 Task: Choose the host language as English.
Action: Mouse pressed left at (824, 114)
Screenshot: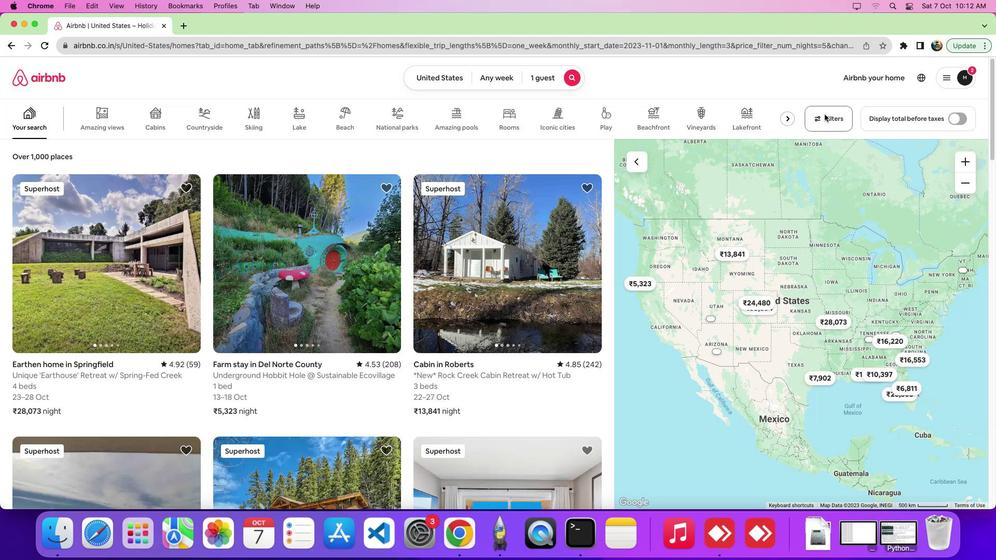 
Action: Mouse pressed left at (824, 114)
Screenshot: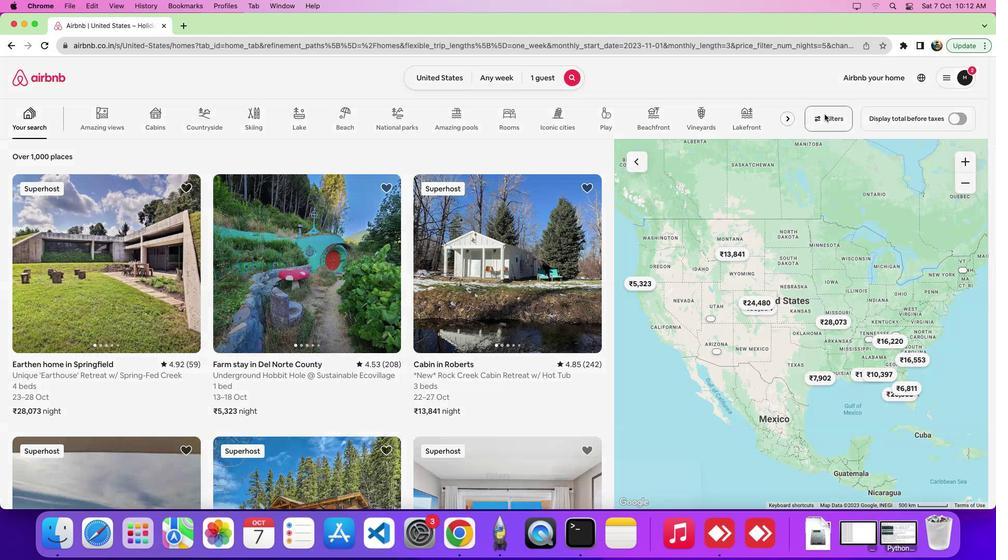 
Action: Mouse moved to (598, 188)
Screenshot: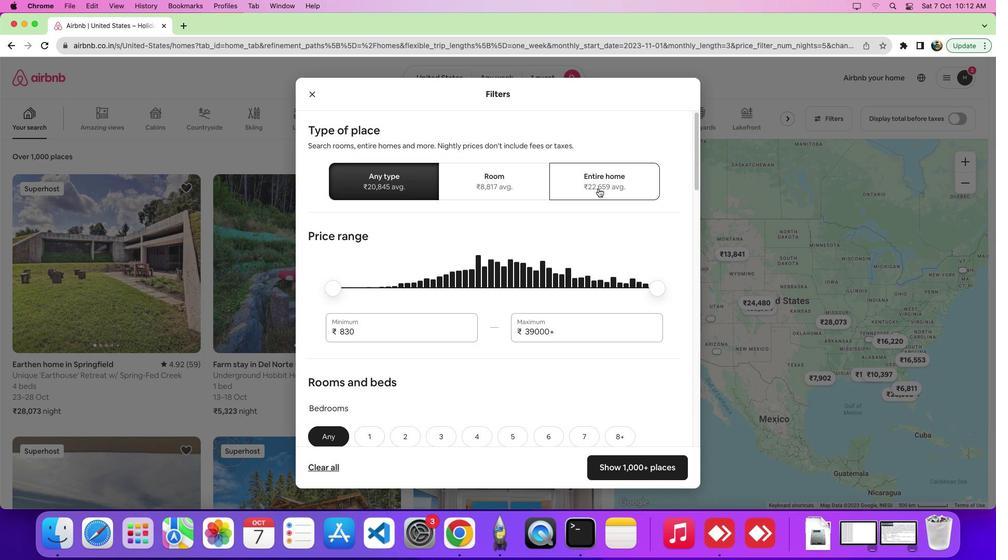 
Action: Mouse pressed left at (598, 188)
Screenshot: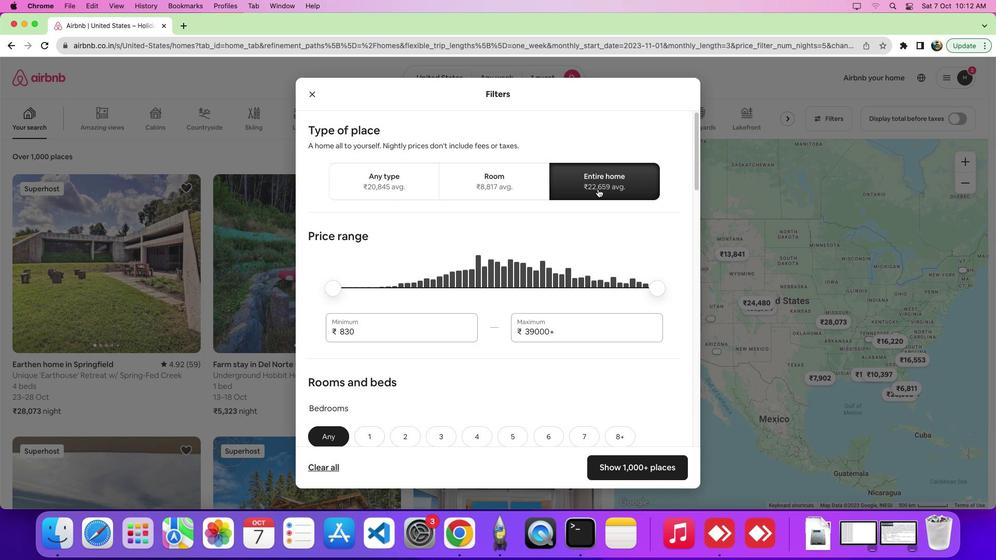 
Action: Mouse moved to (522, 310)
Screenshot: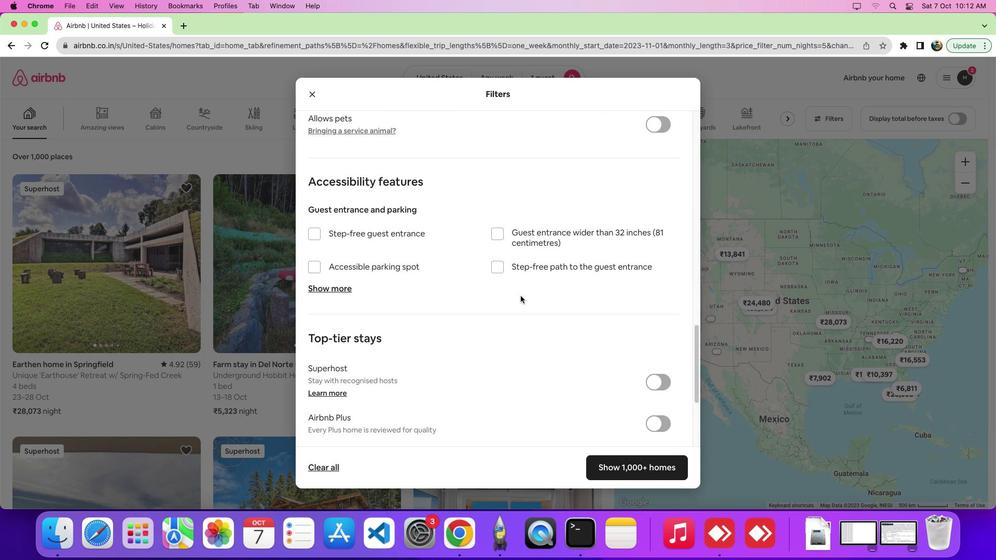 
Action: Mouse scrolled (522, 310) with delta (0, 0)
Screenshot: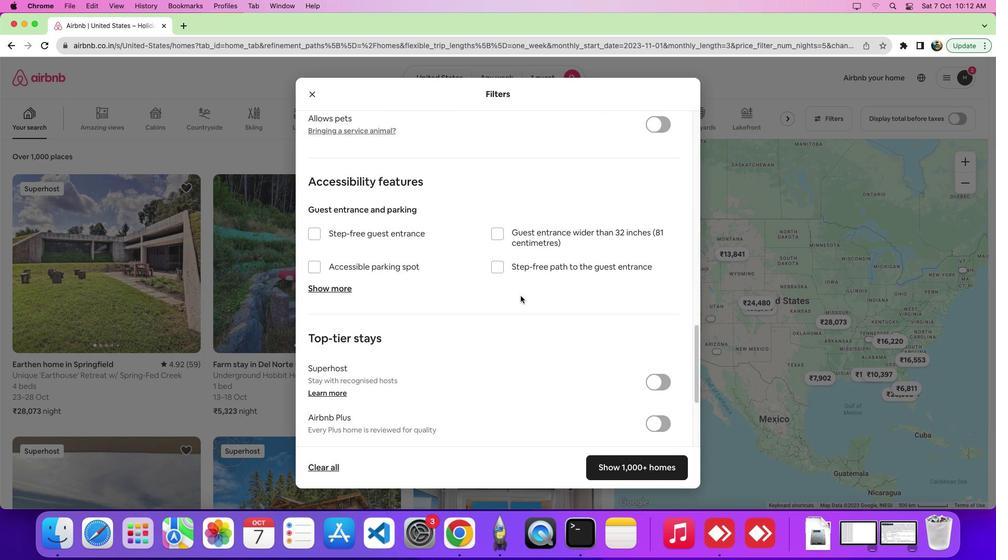 
Action: Mouse scrolled (522, 310) with delta (0, -1)
Screenshot: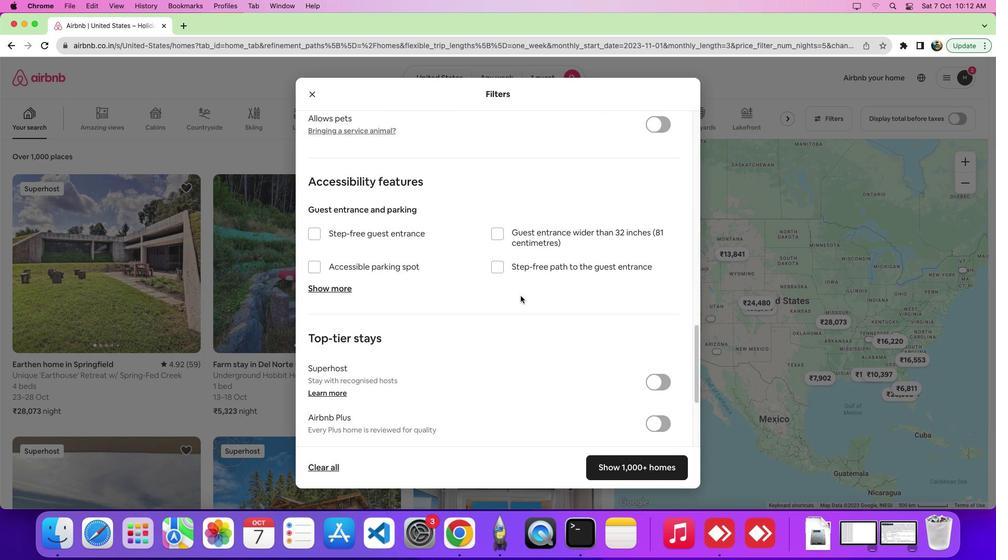 
Action: Mouse scrolled (522, 310) with delta (0, -5)
Screenshot: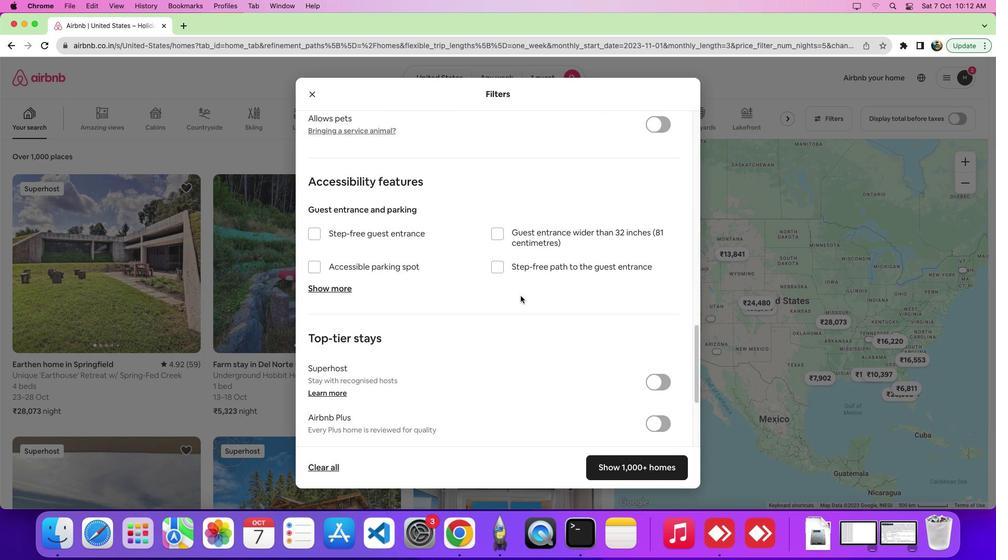 
Action: Mouse scrolled (522, 310) with delta (0, -7)
Screenshot: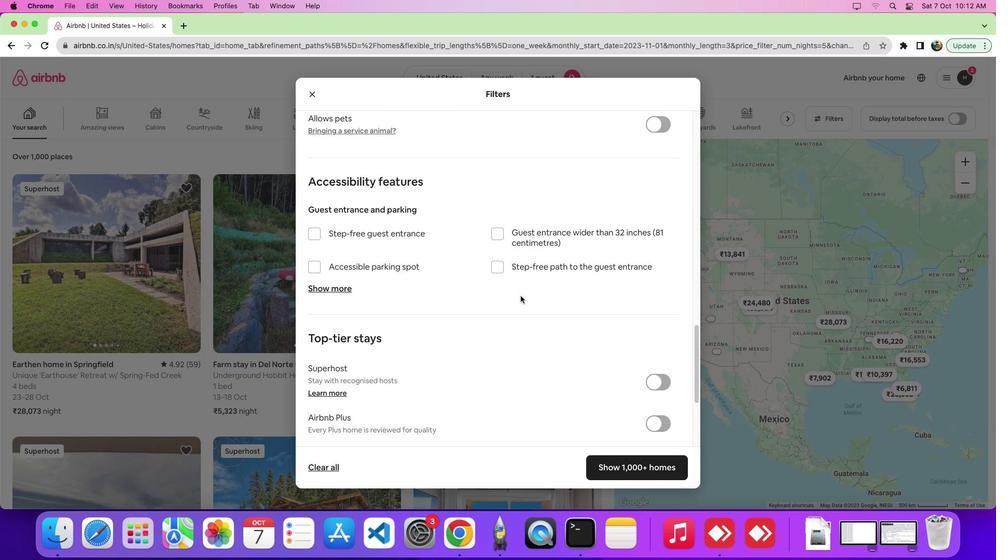 
Action: Mouse moved to (522, 308)
Screenshot: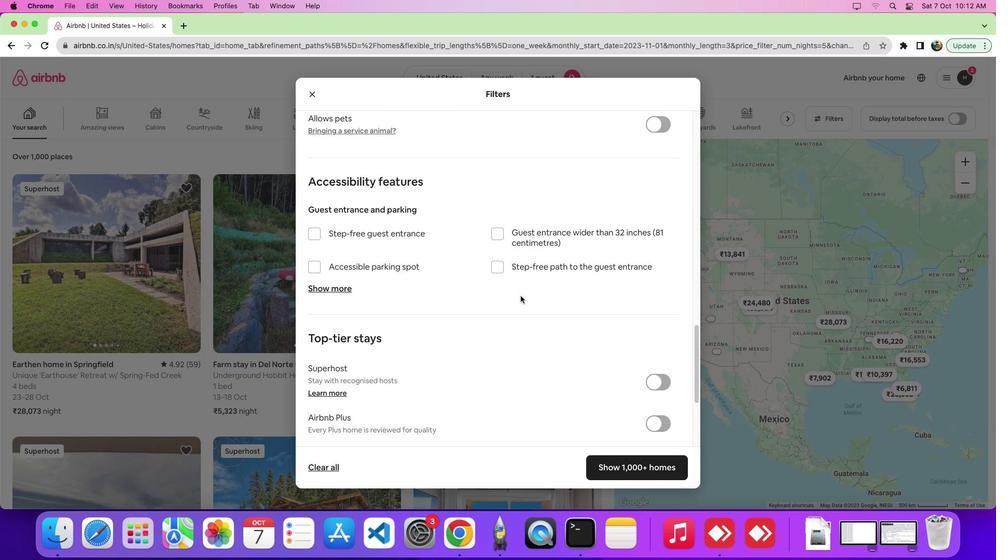 
Action: Mouse scrolled (522, 308) with delta (0, -7)
Screenshot: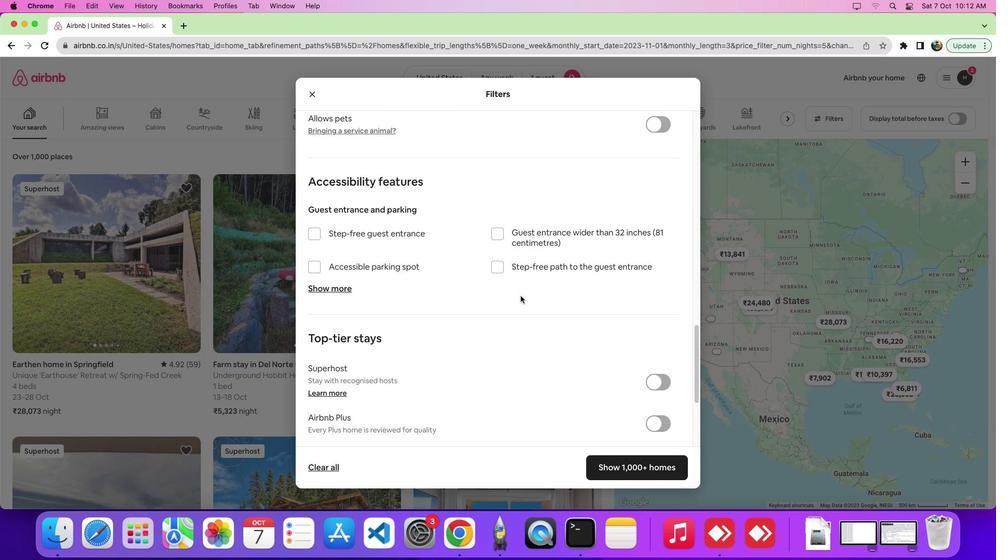 
Action: Mouse moved to (520, 295)
Screenshot: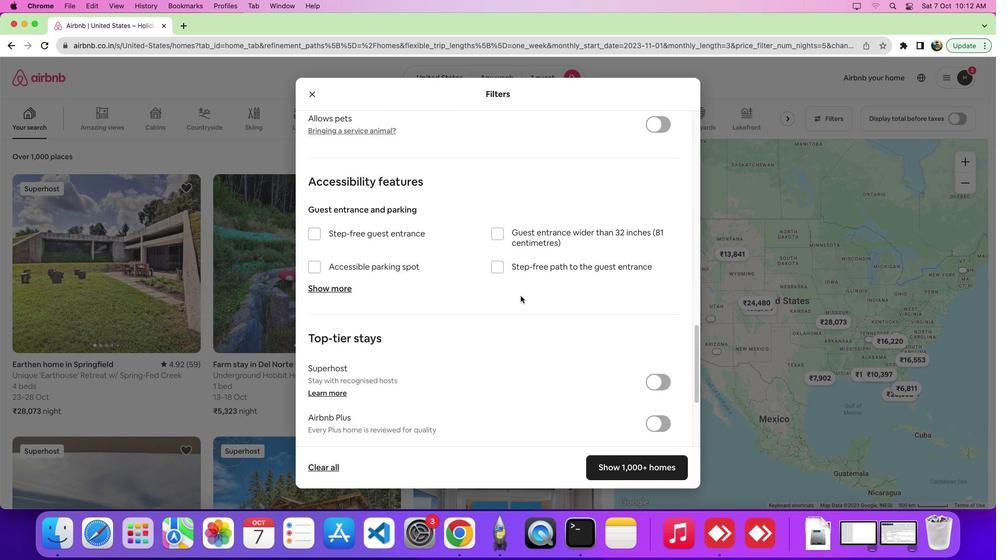
Action: Mouse scrolled (520, 295) with delta (0, 0)
Screenshot: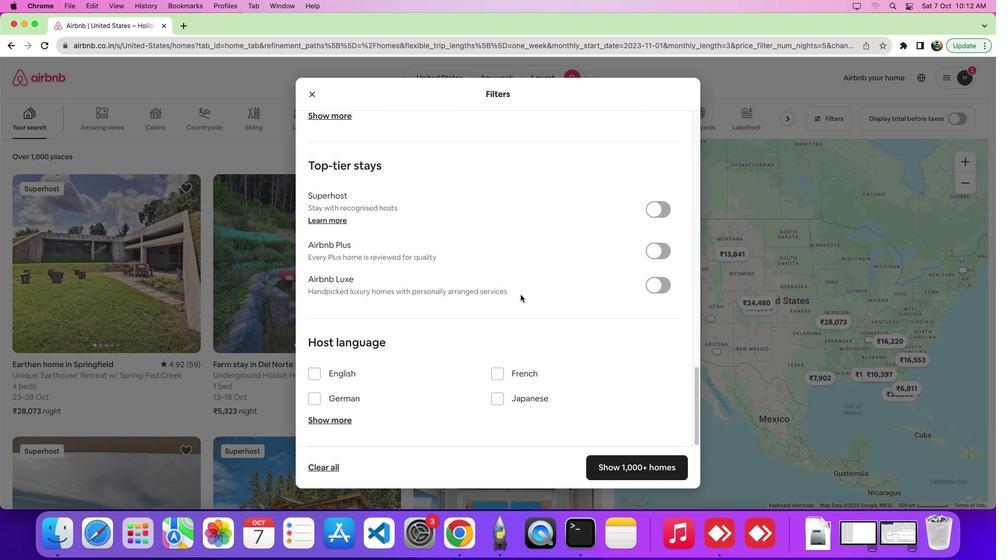 
Action: Mouse scrolled (520, 295) with delta (0, -1)
Screenshot: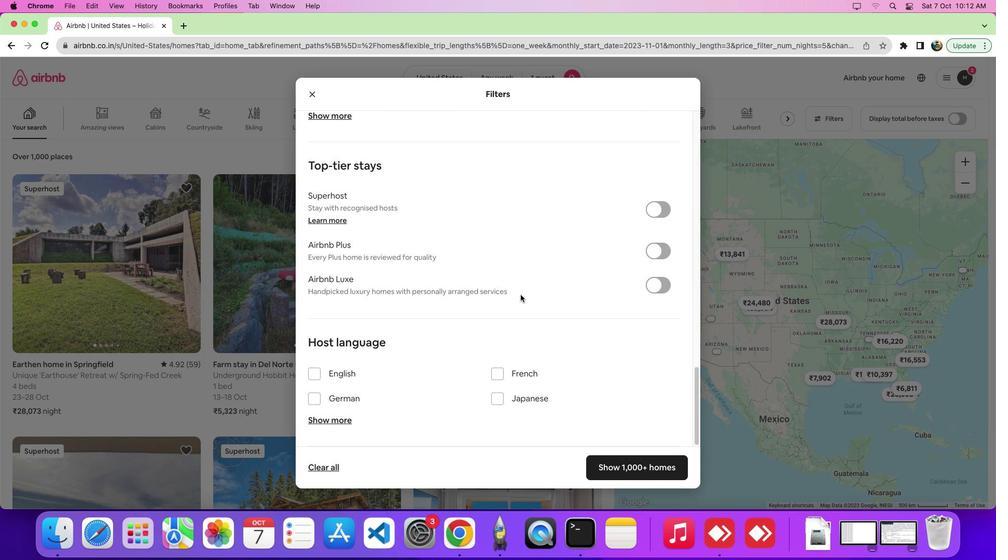 
Action: Mouse scrolled (520, 295) with delta (0, -5)
Screenshot: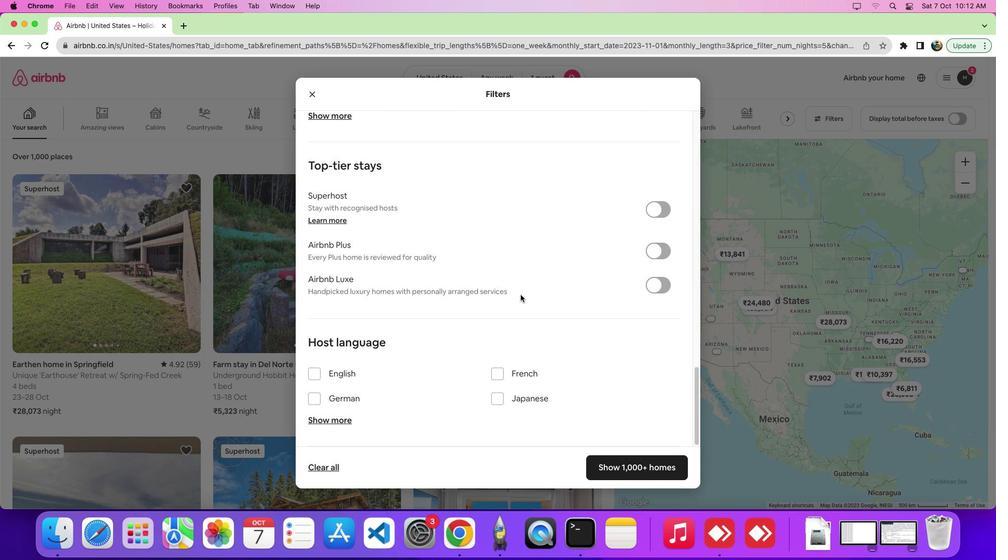 
Action: Mouse scrolled (520, 295) with delta (0, -7)
Screenshot: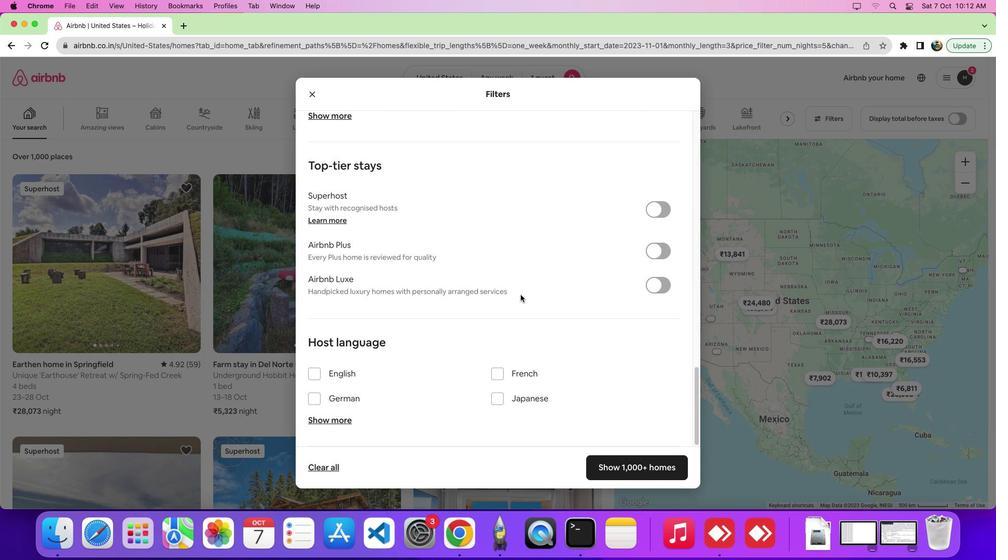 
Action: Mouse scrolled (520, 295) with delta (0, -8)
Screenshot: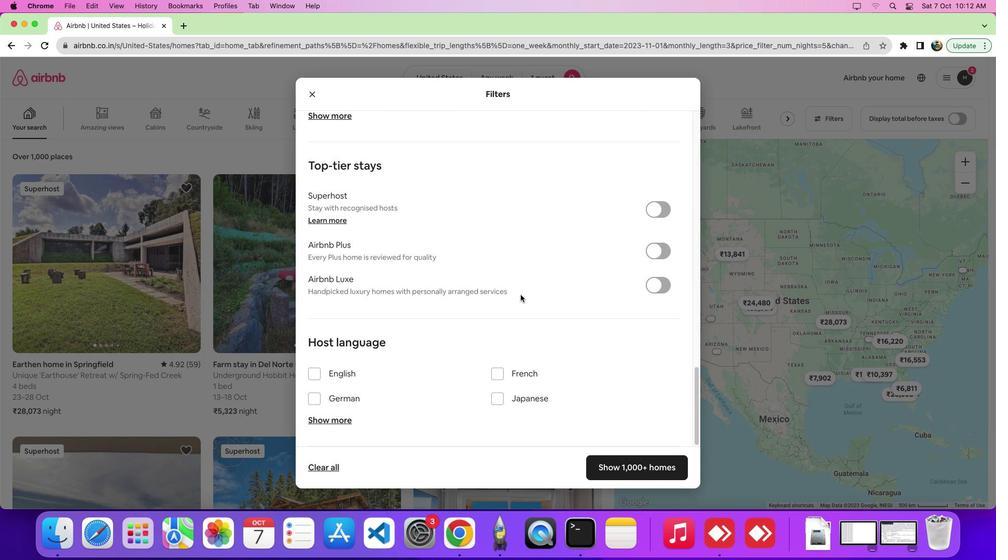 
Action: Mouse moved to (319, 376)
Screenshot: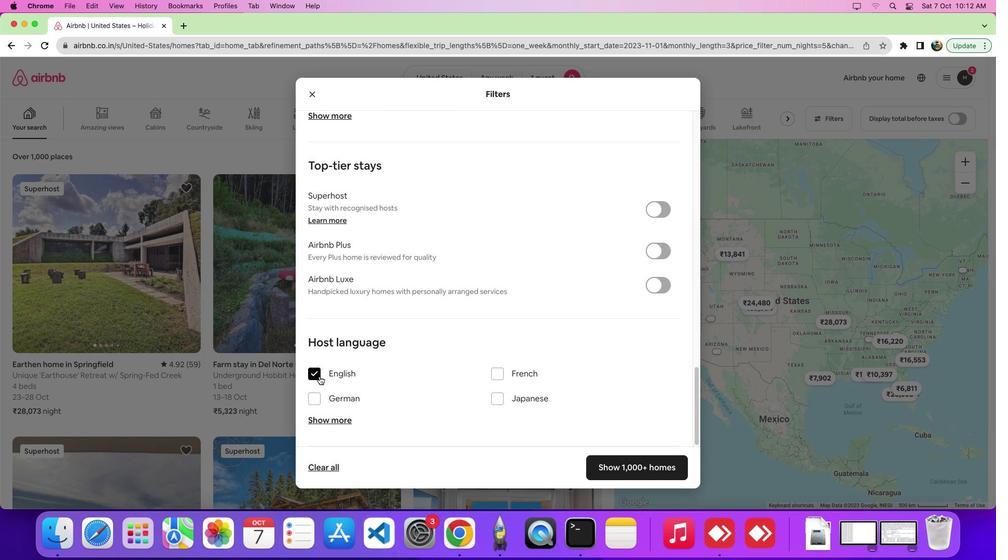 
Action: Mouse pressed left at (319, 376)
Screenshot: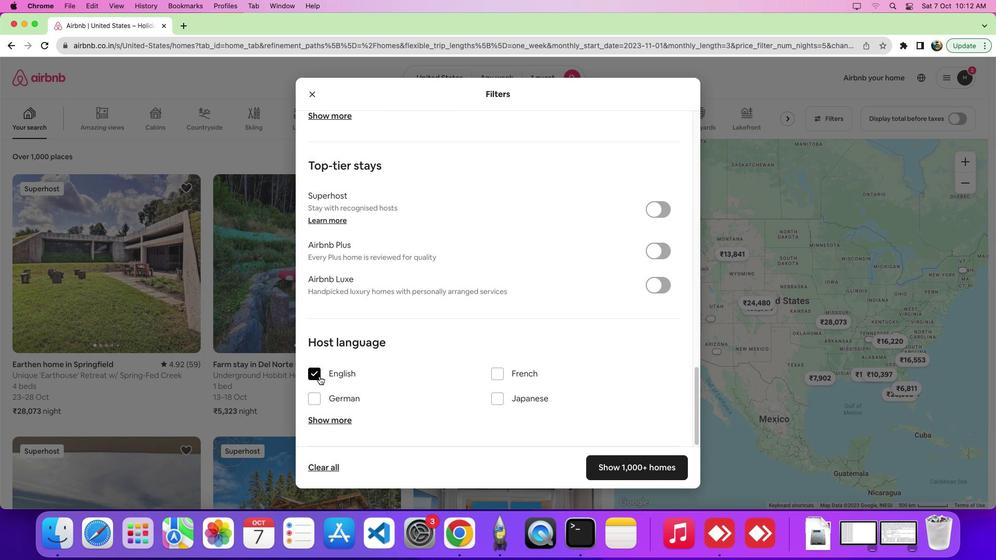 
Action: Mouse moved to (319, 376)
Screenshot: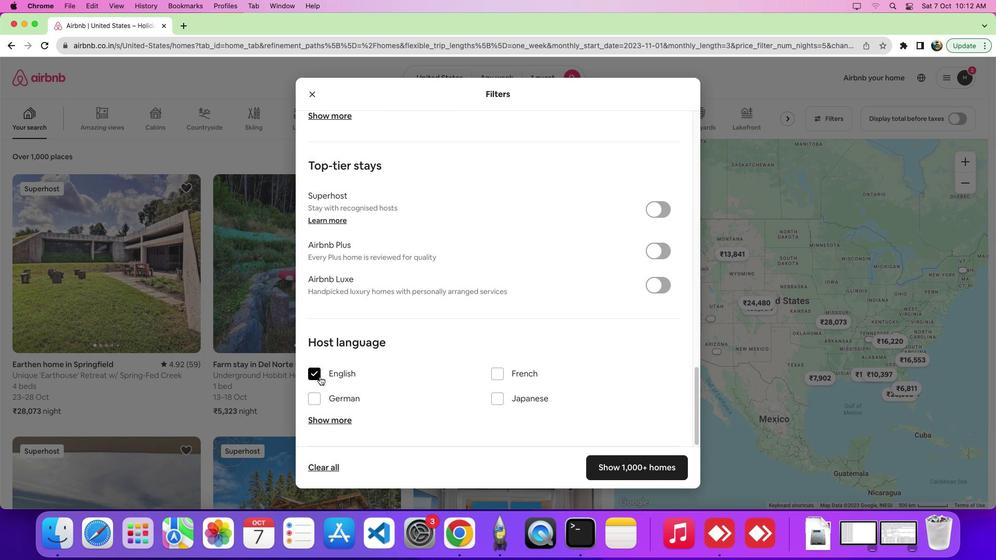 
